 Task: Add in the project WorkWave an epic 'Cloud Infrastructure as Code (IaC) Implementation'.
Action: Mouse moved to (504, 189)
Screenshot: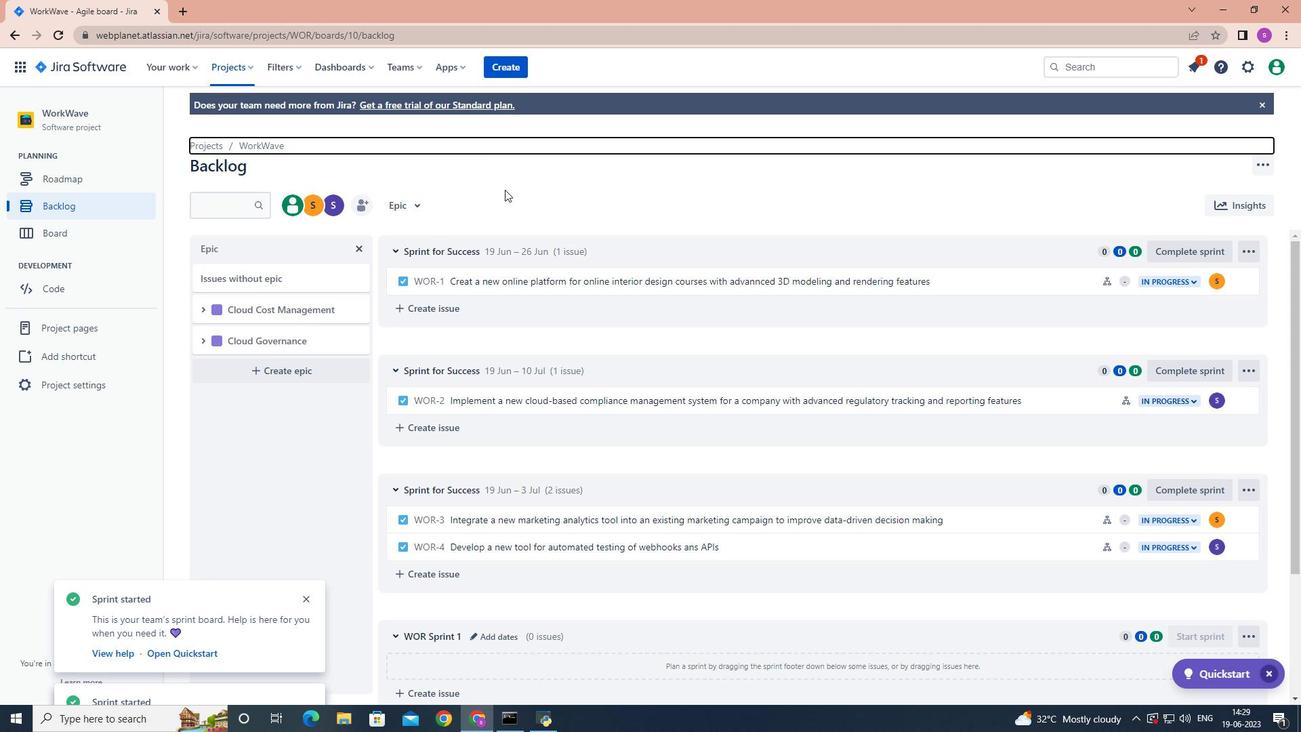 
Action: Mouse pressed left at (504, 189)
Screenshot: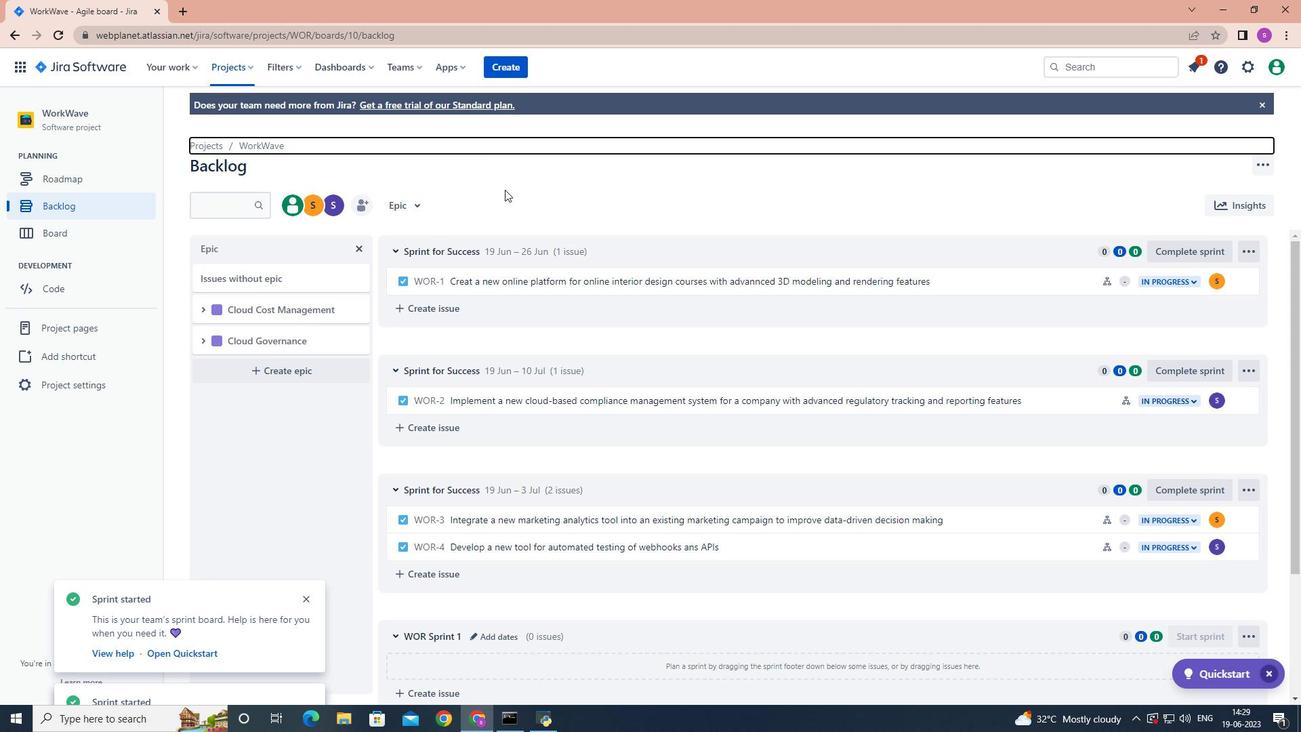 
Action: Mouse moved to (285, 372)
Screenshot: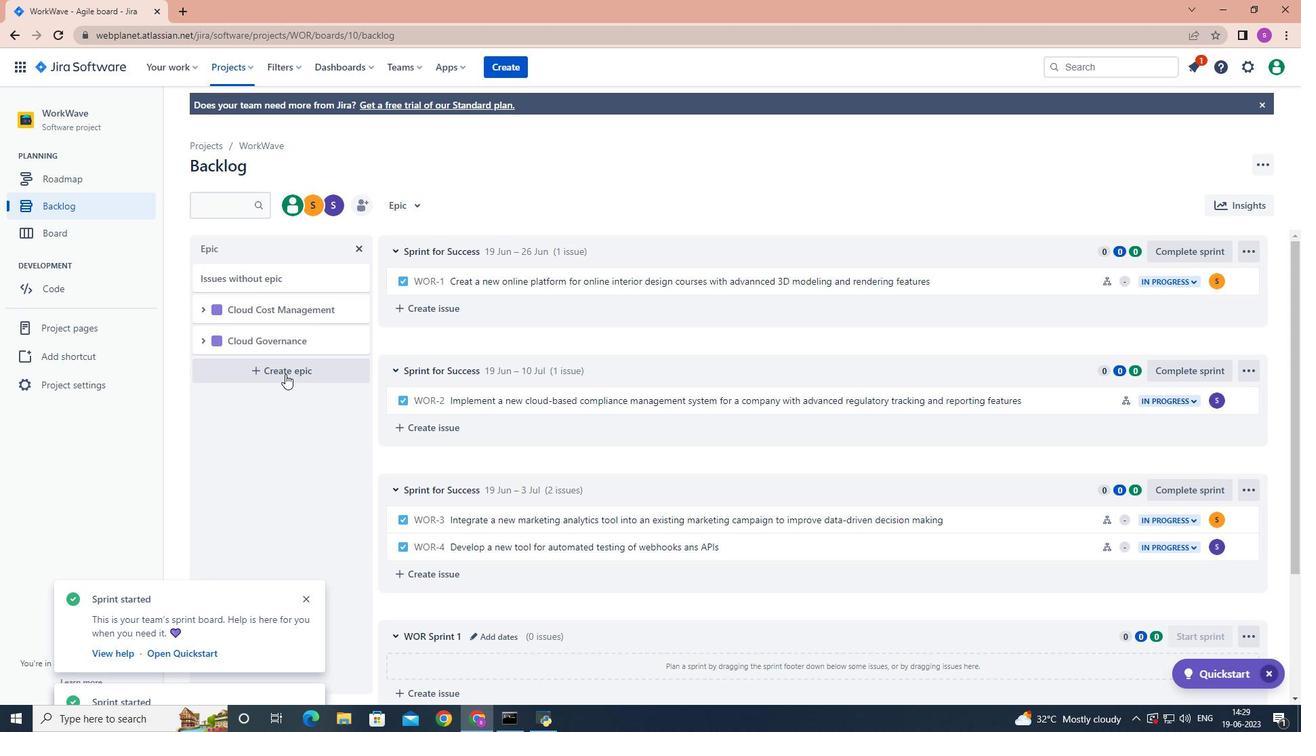 
Action: Mouse pressed left at (285, 372)
Screenshot: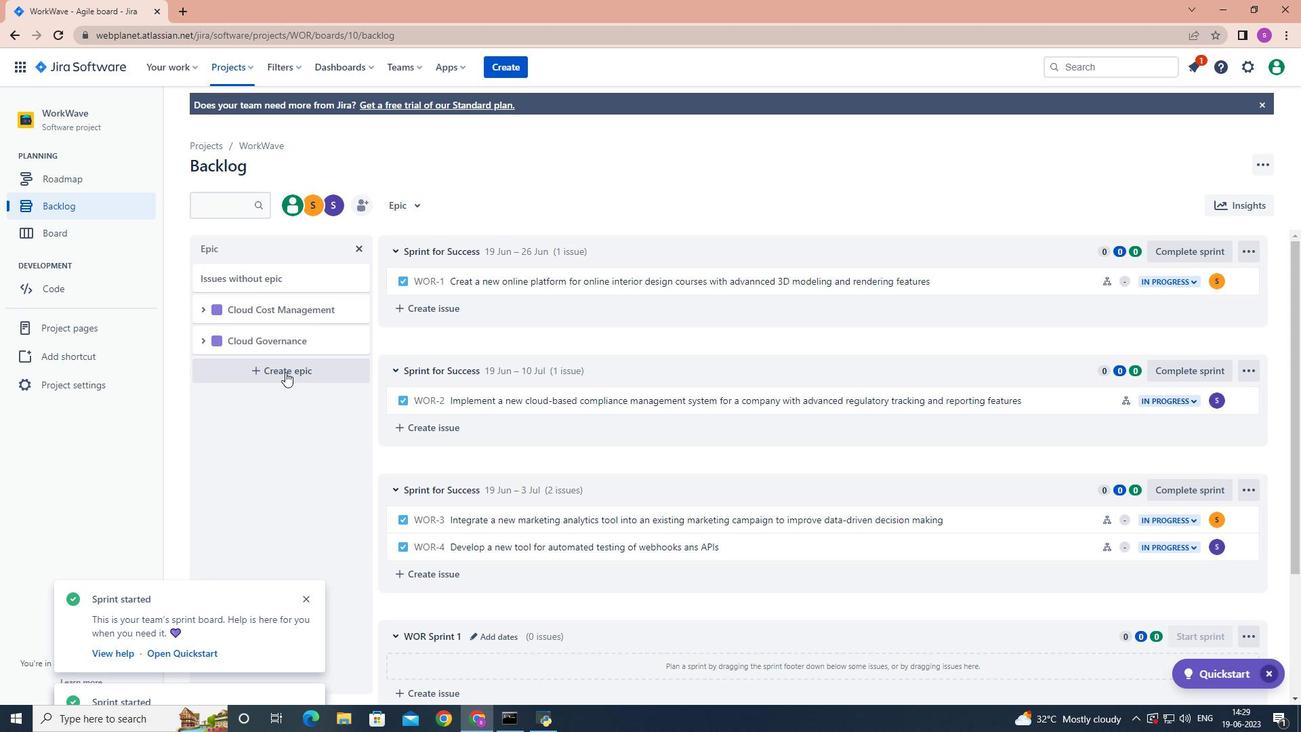 
Action: Mouse moved to (282, 366)
Screenshot: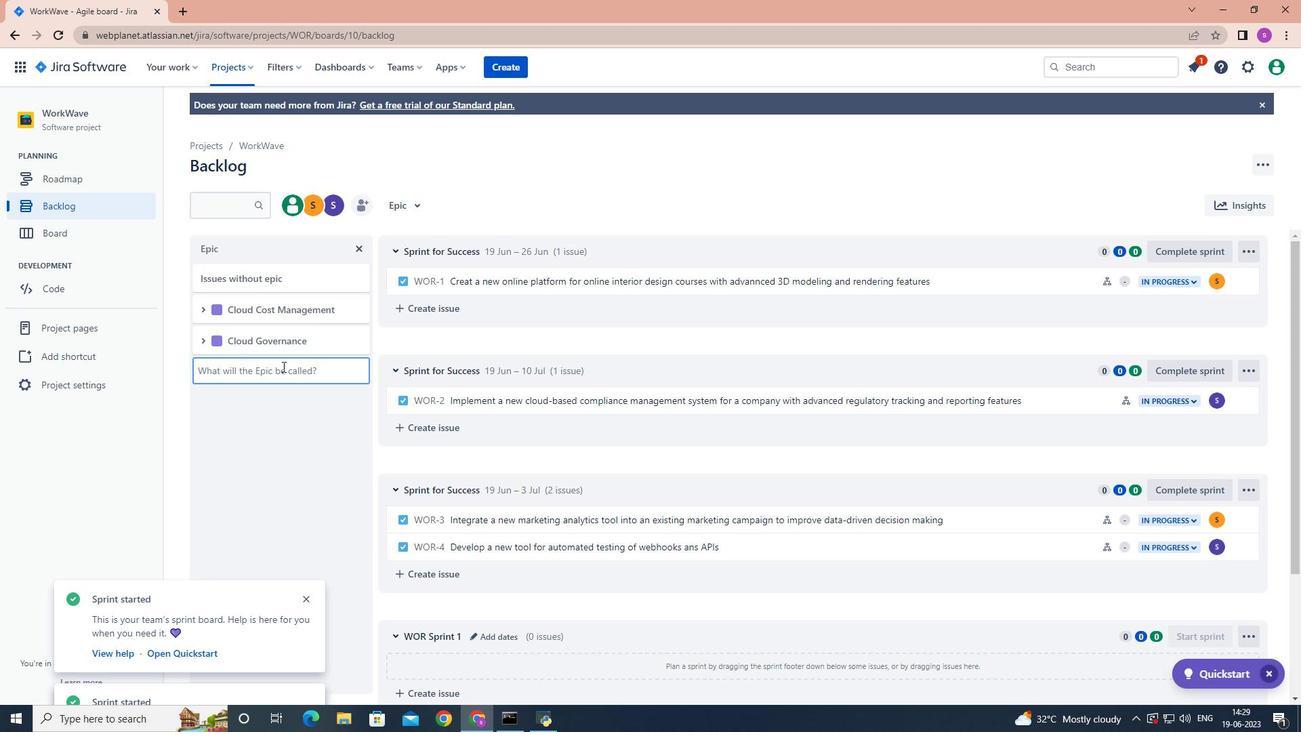 
Action: Key pressed <Key.shift>Cloud<Key.space><Key.shift>Infrastructure<Key.space>as<Key.space>code<Key.space><Key.shift>(<Key.shift><Key.shift>L<Key.backspace><Key.shift>Ia<Key.shift>C<Key.shift>)<Key.space><Key.shift>Implementation<Key.enter>
Screenshot: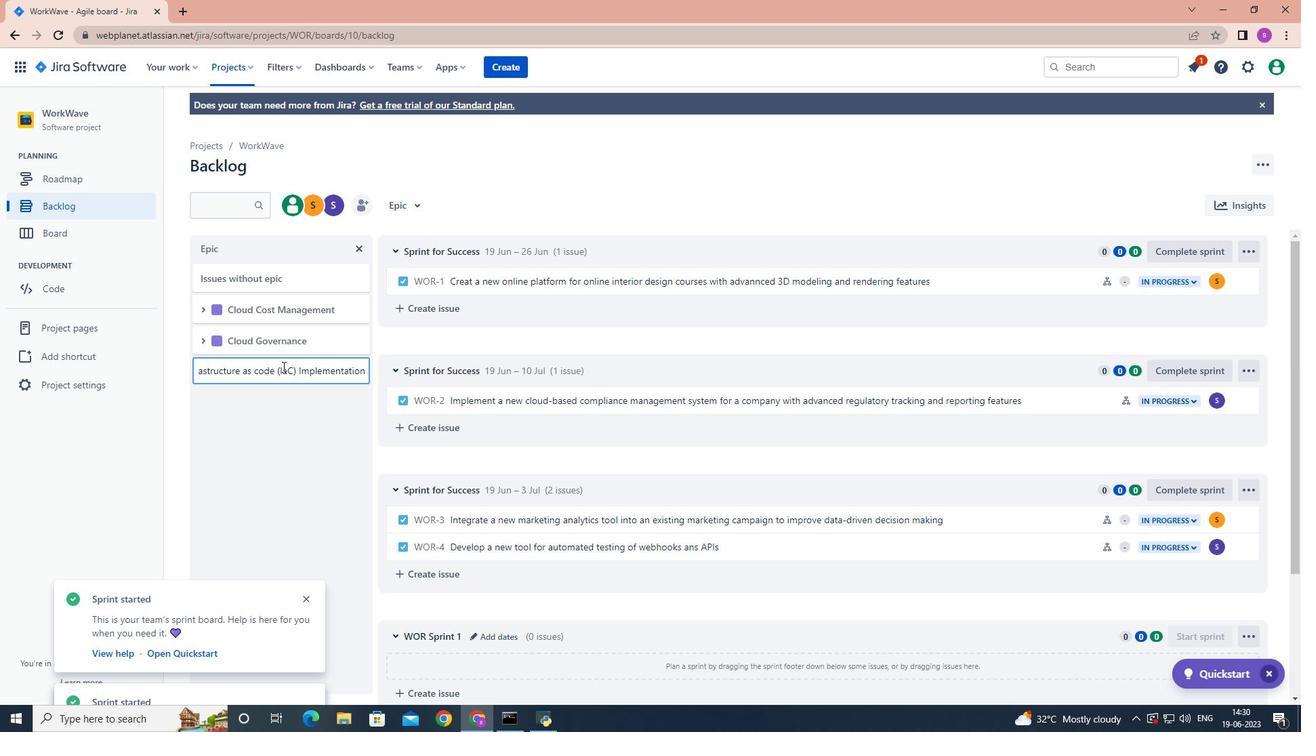 
Action: Mouse moved to (376, 362)
Screenshot: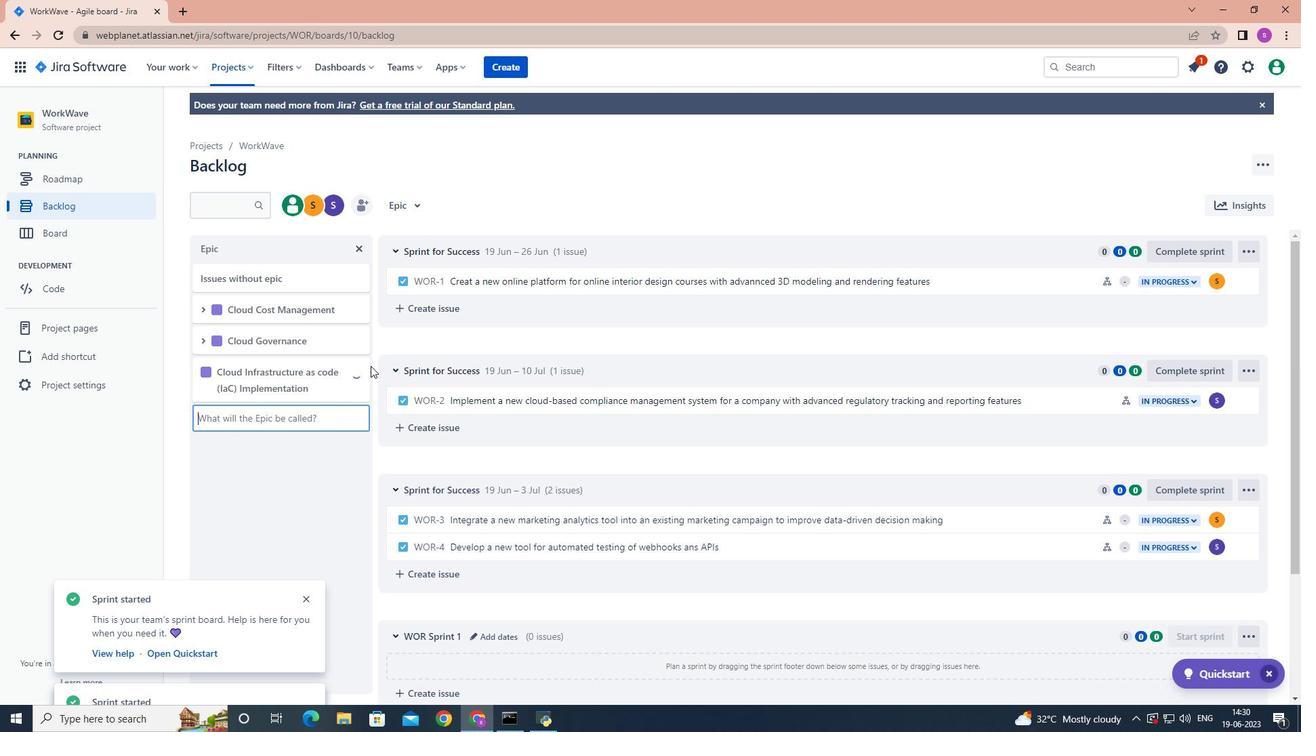 
